 Task: Create a due date automation trigger when advanced on, 2 hours before a card is due add content with a name ending with resume.
Action: Mouse moved to (1325, 103)
Screenshot: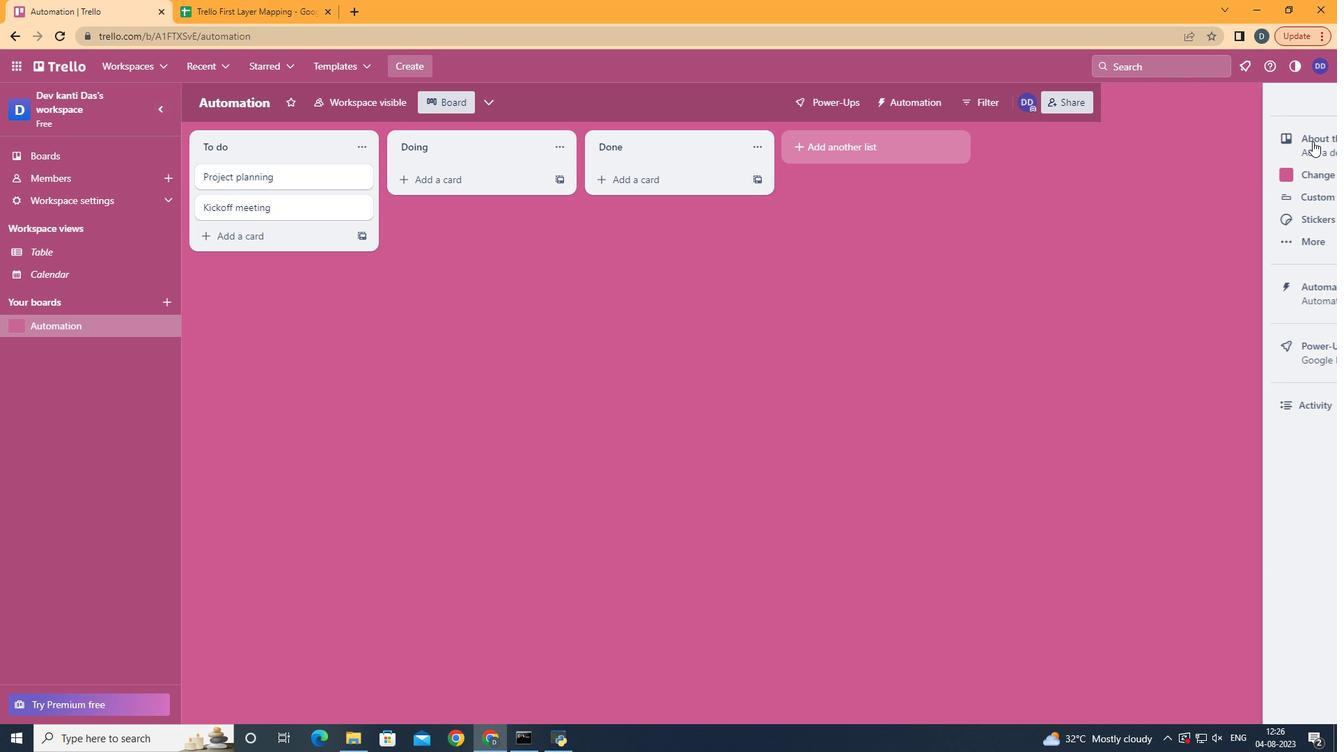 
Action: Mouse pressed left at (1325, 103)
Screenshot: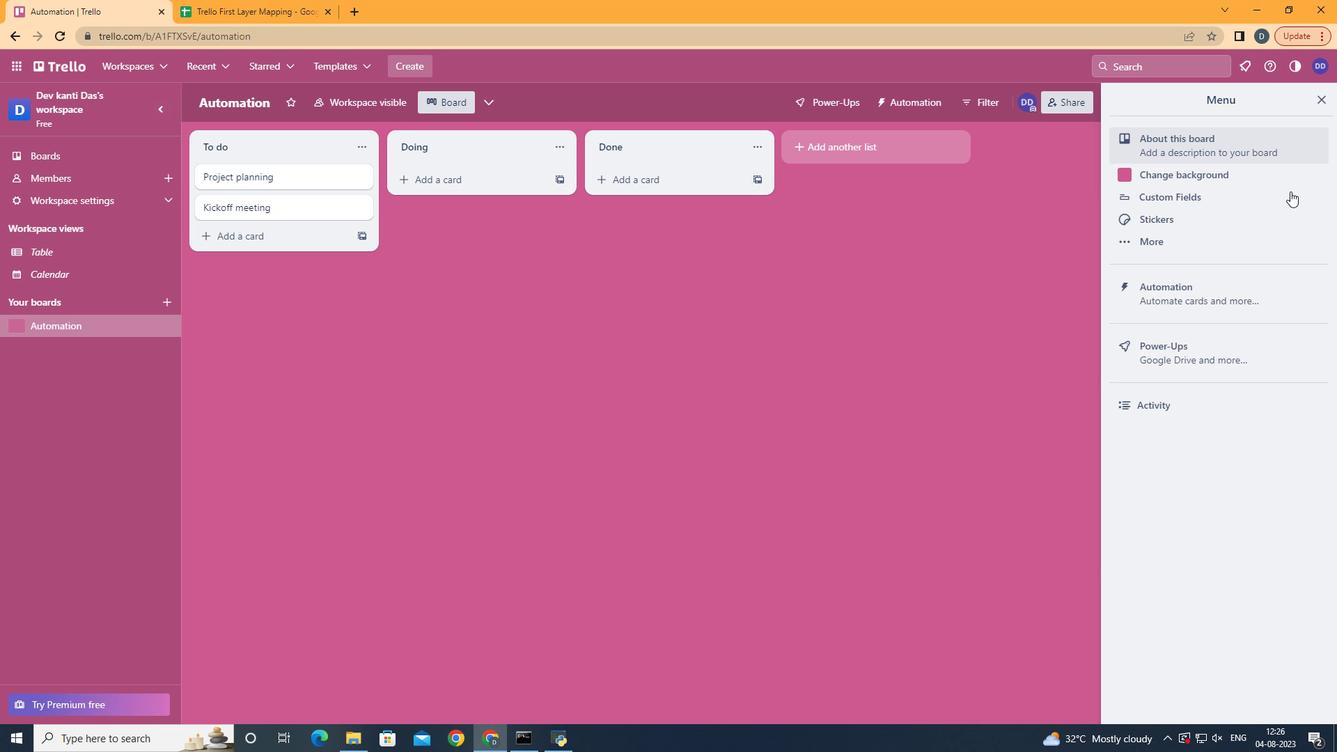 
Action: Mouse moved to (1229, 308)
Screenshot: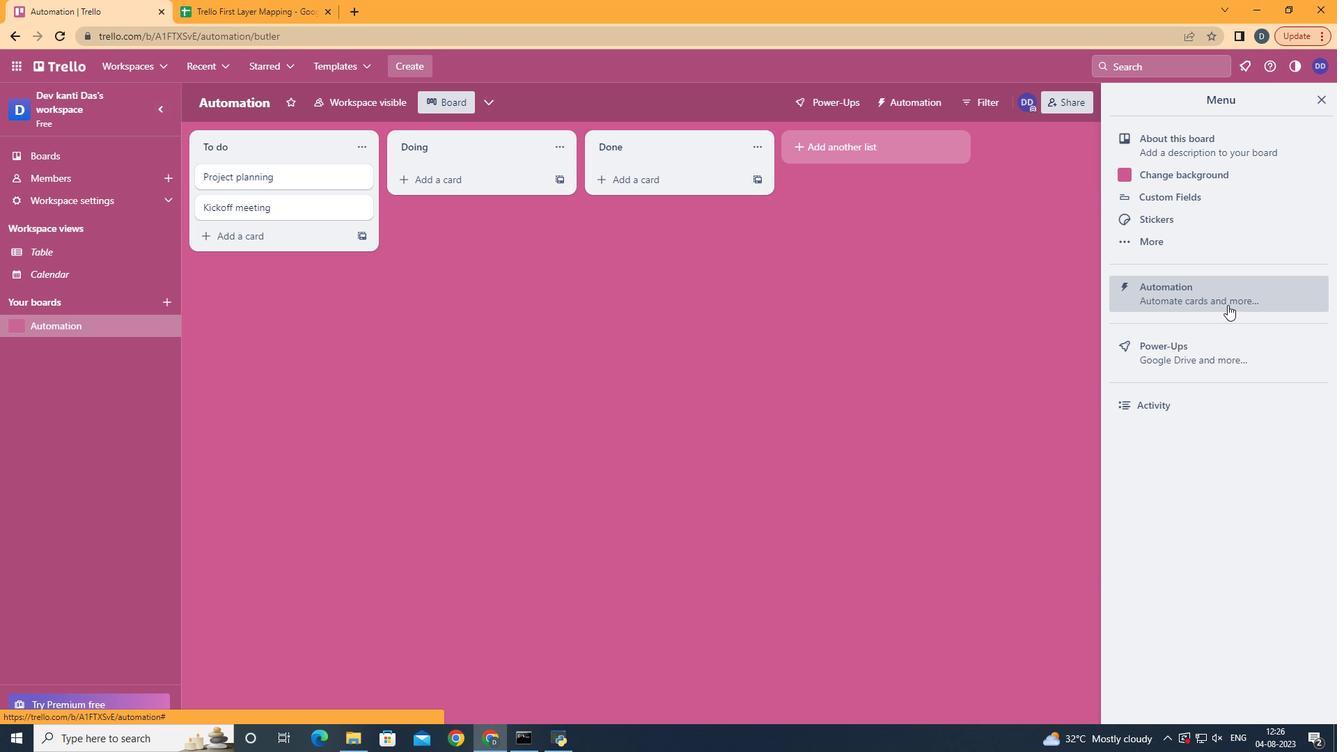 
Action: Mouse pressed left at (1229, 308)
Screenshot: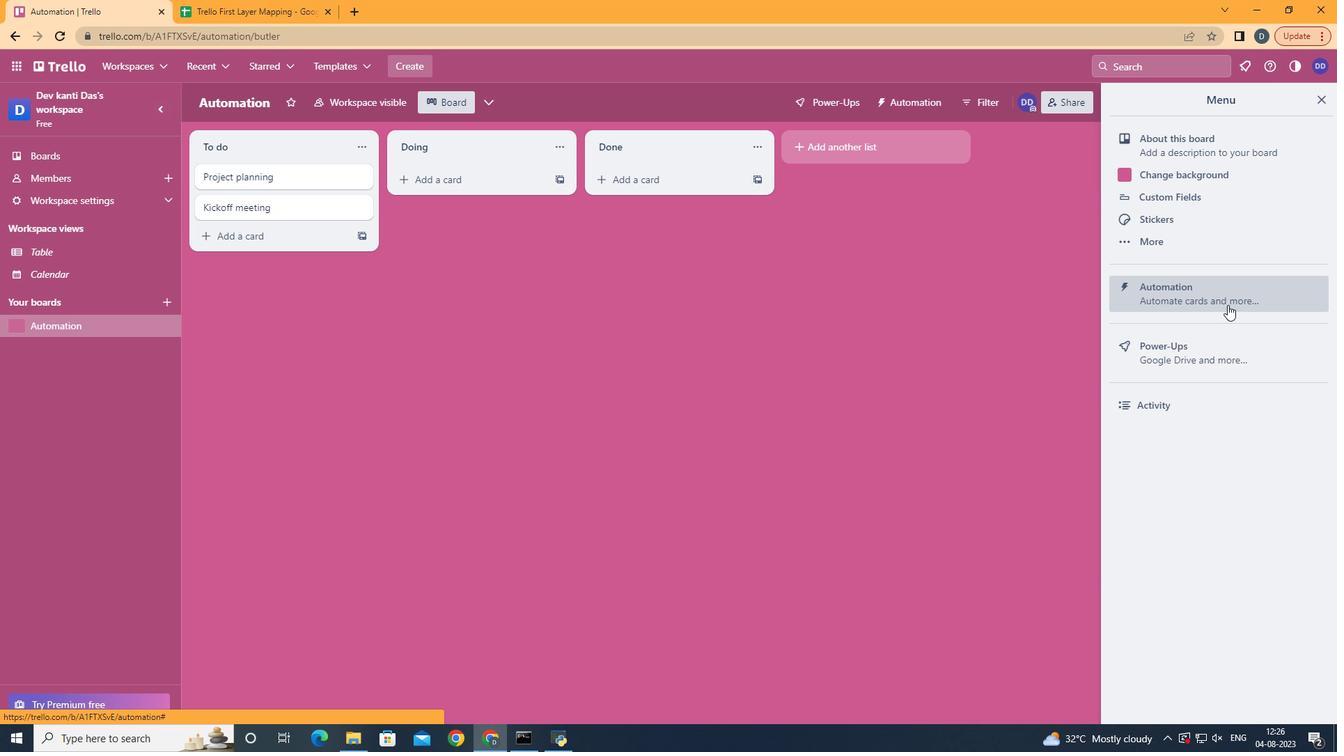 
Action: Mouse moved to (294, 286)
Screenshot: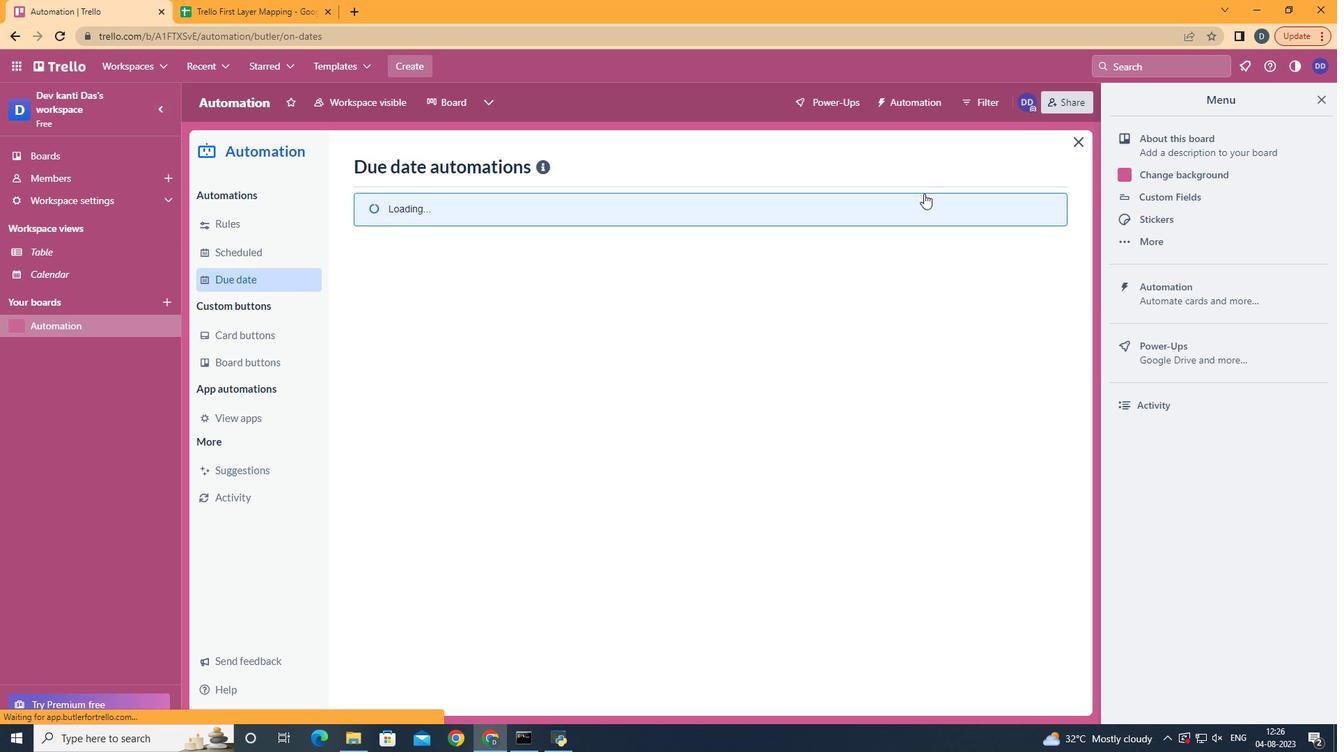 
Action: Mouse pressed left at (294, 286)
Screenshot: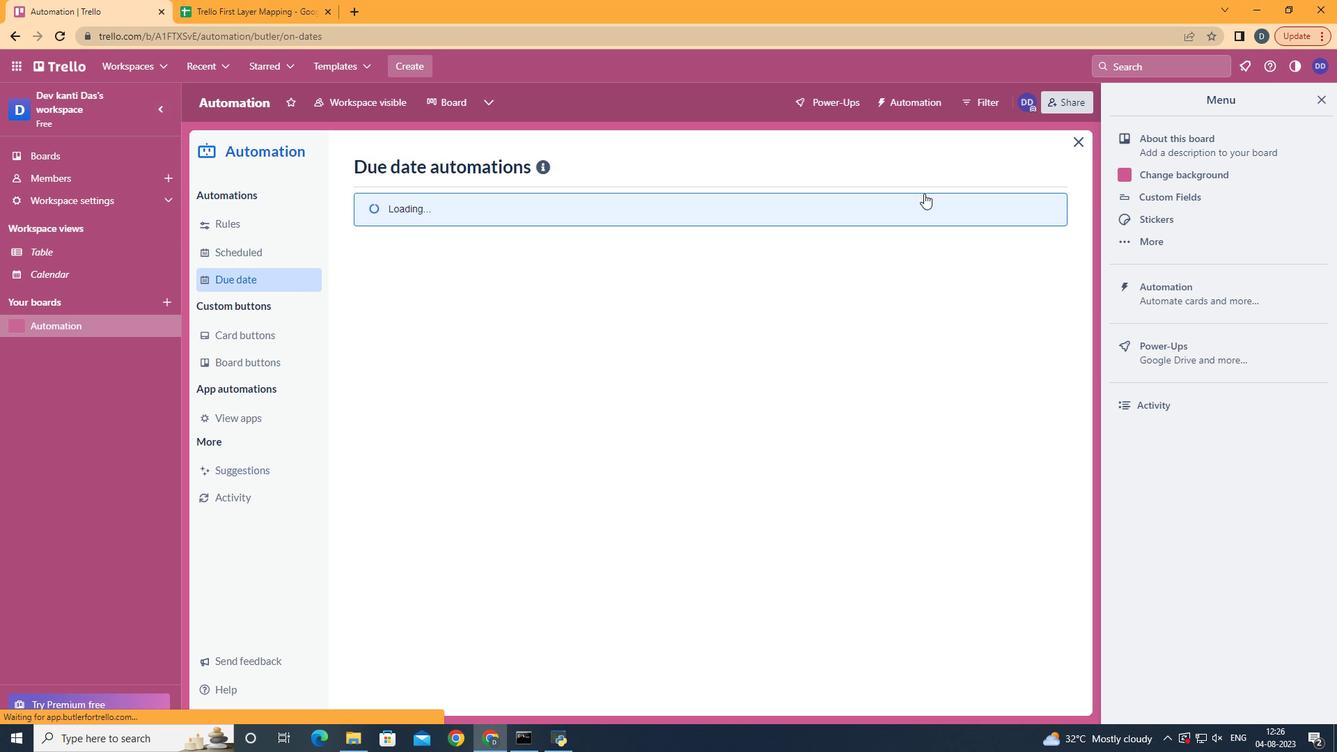 
Action: Mouse moved to (949, 176)
Screenshot: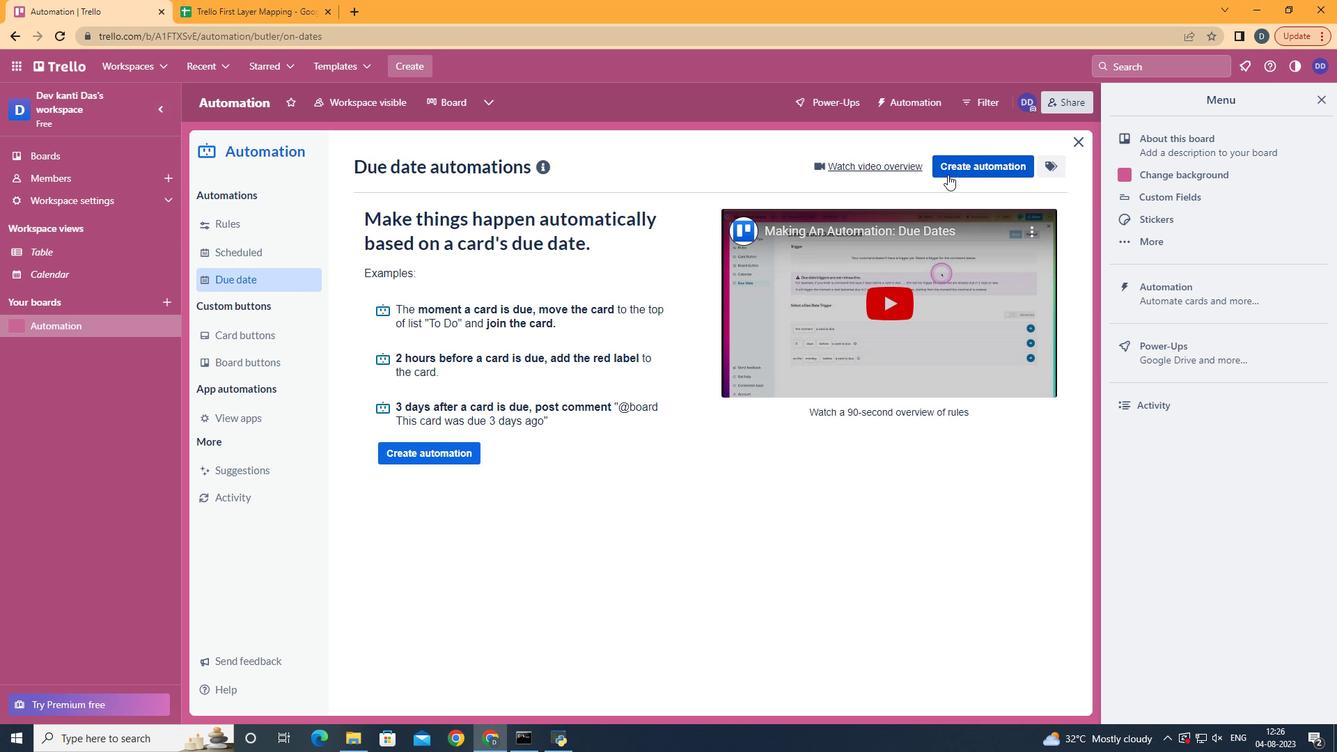 
Action: Mouse pressed left at (949, 176)
Screenshot: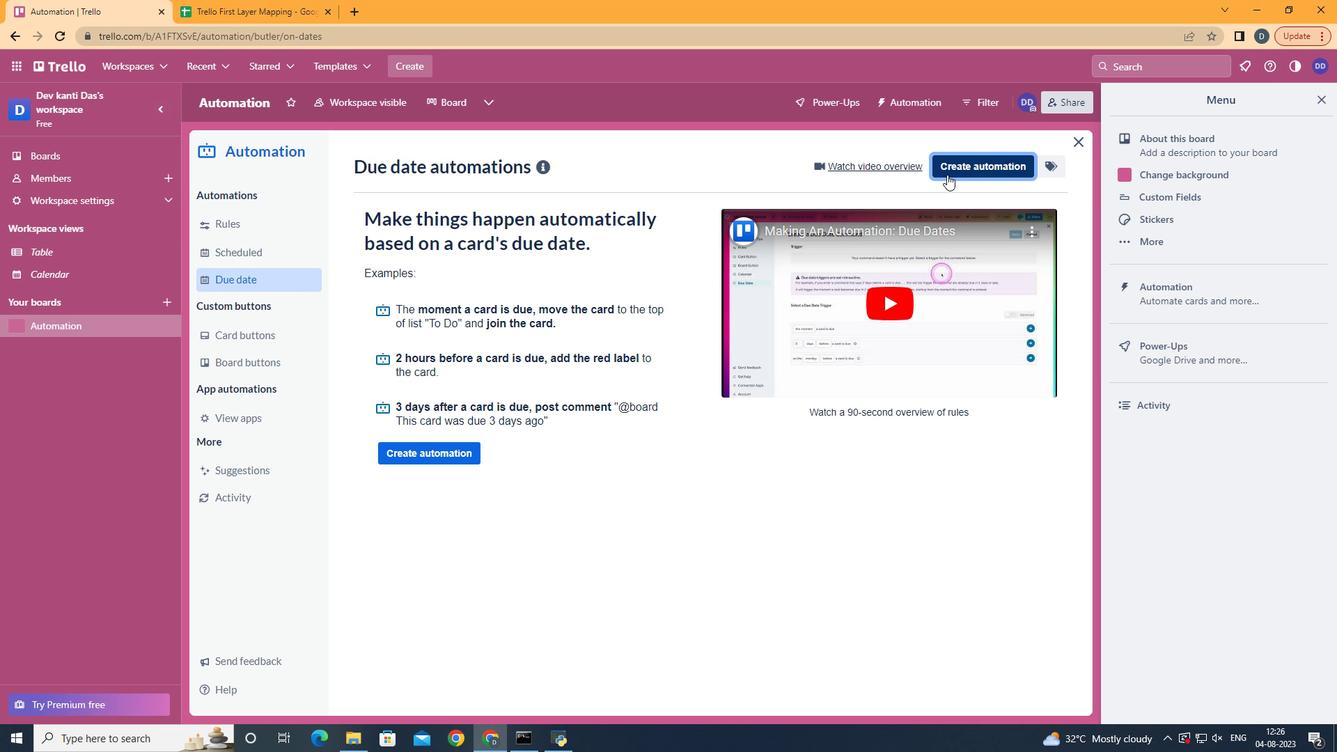 
Action: Mouse moved to (746, 306)
Screenshot: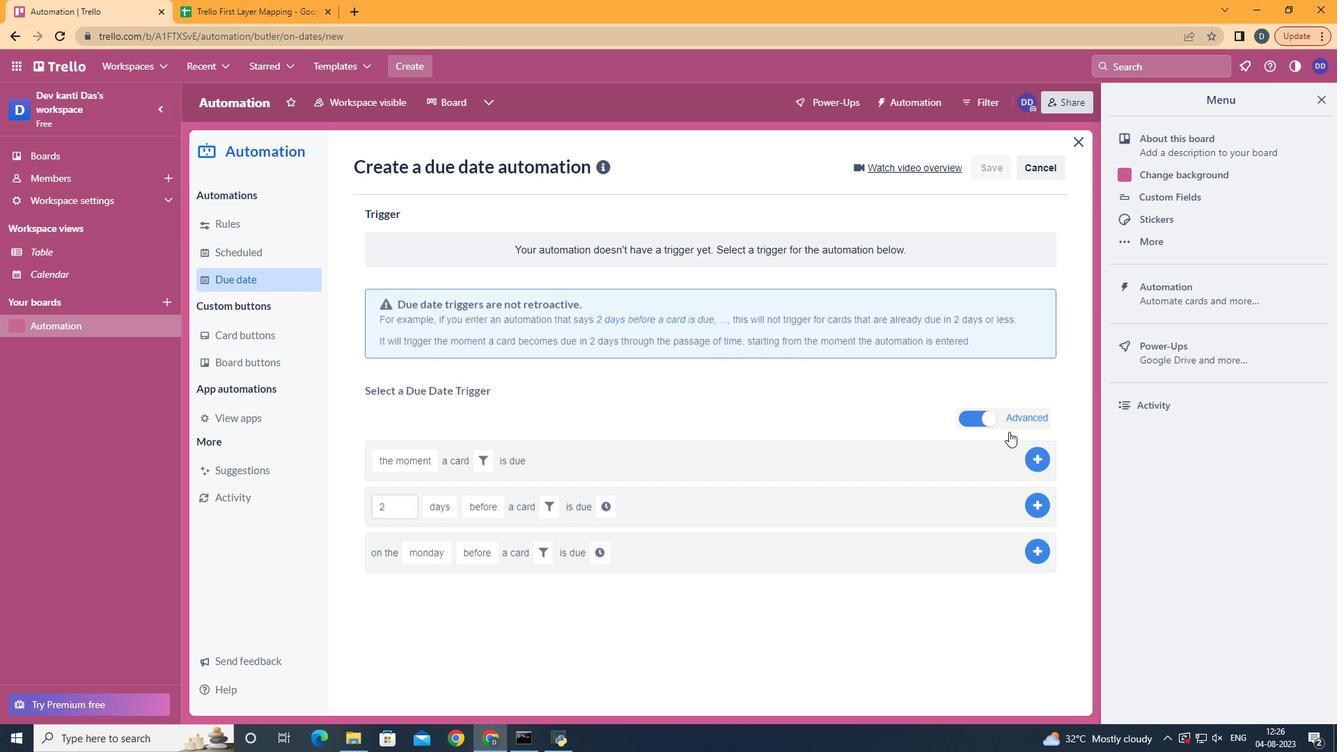 
Action: Mouse pressed left at (746, 306)
Screenshot: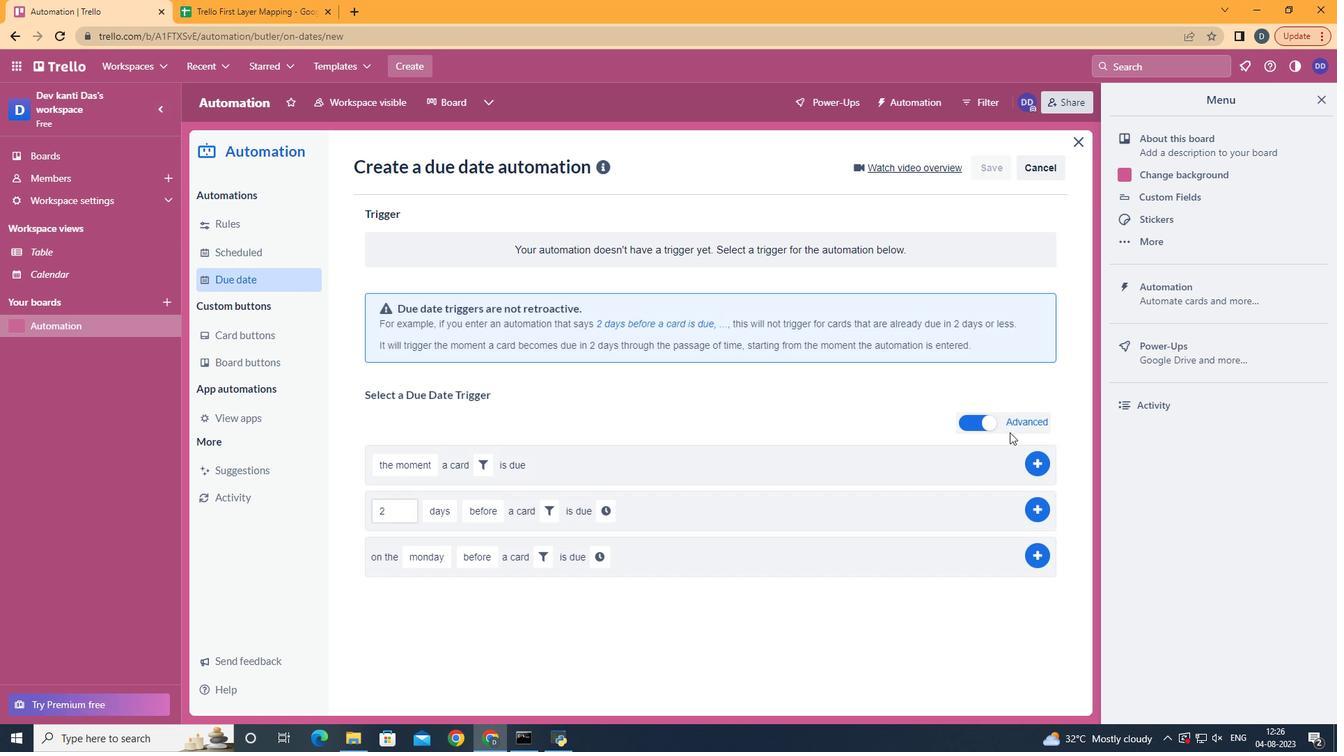 
Action: Mouse moved to (461, 588)
Screenshot: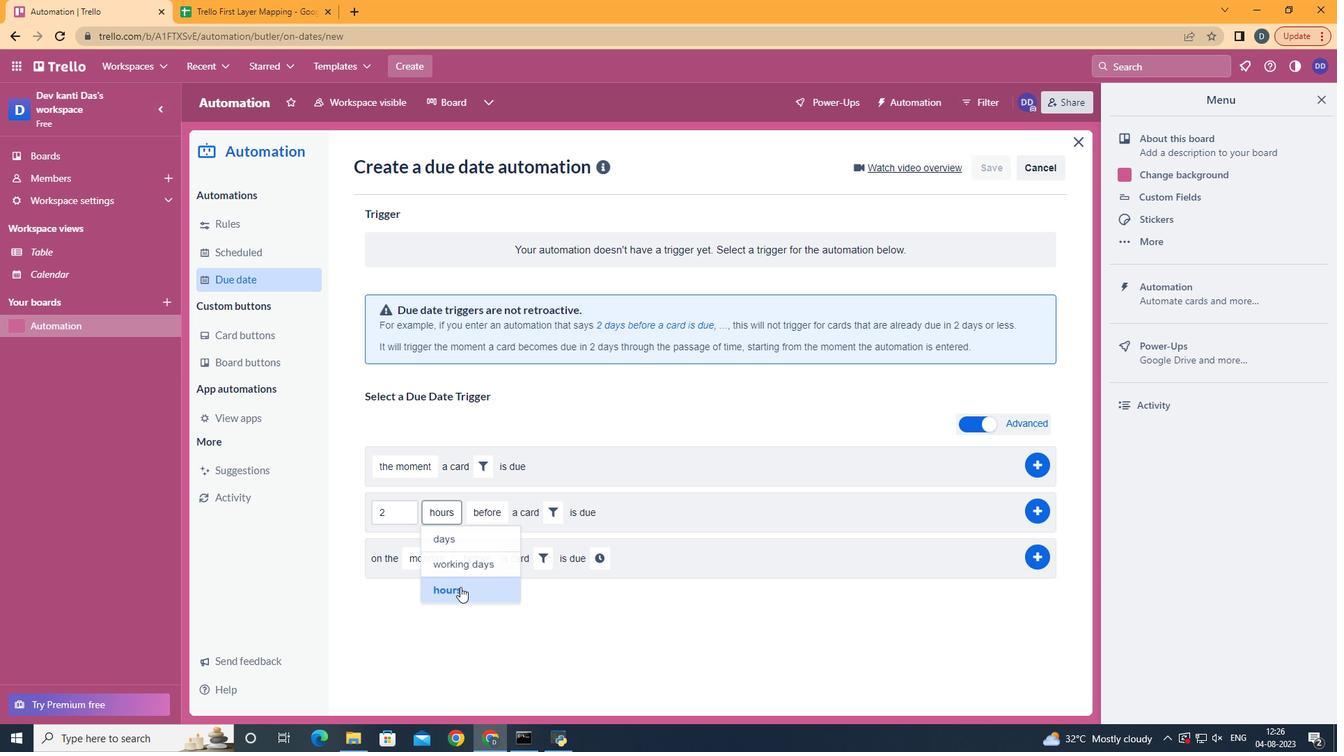 
Action: Mouse pressed left at (461, 588)
Screenshot: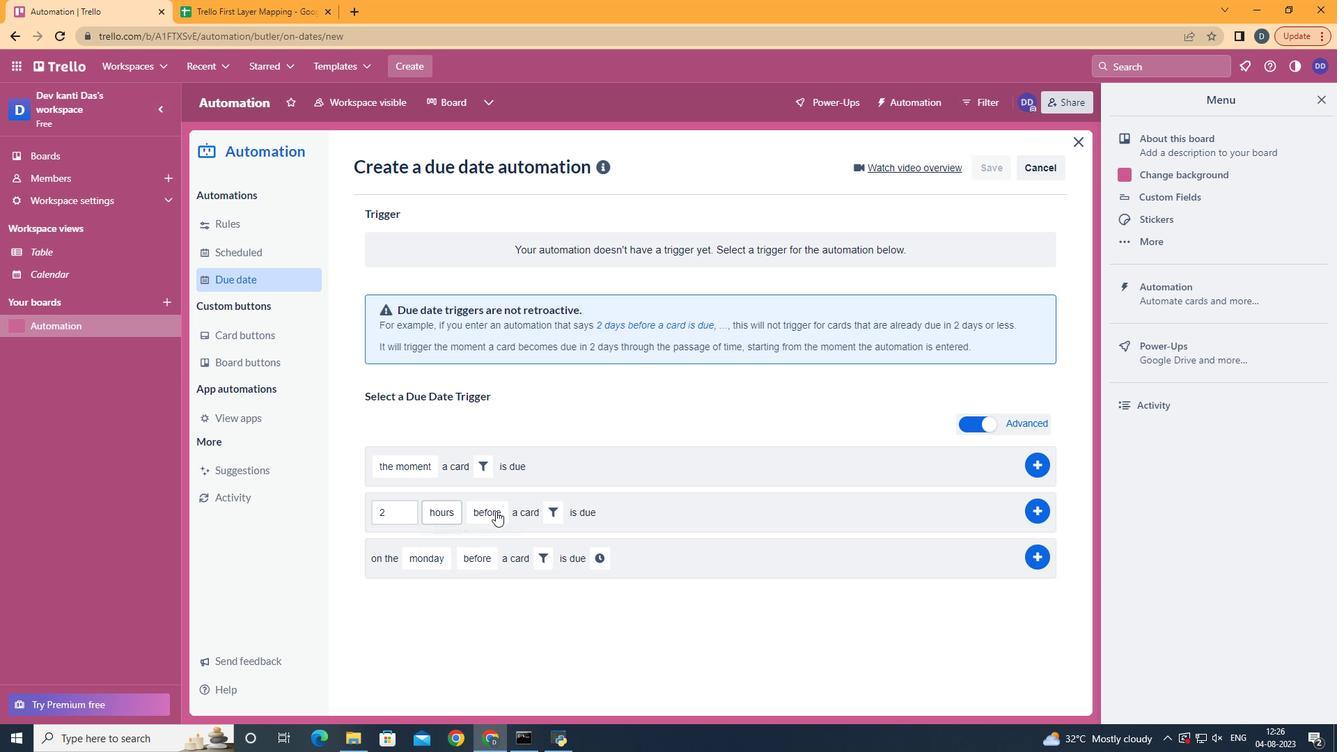 
Action: Mouse moved to (497, 526)
Screenshot: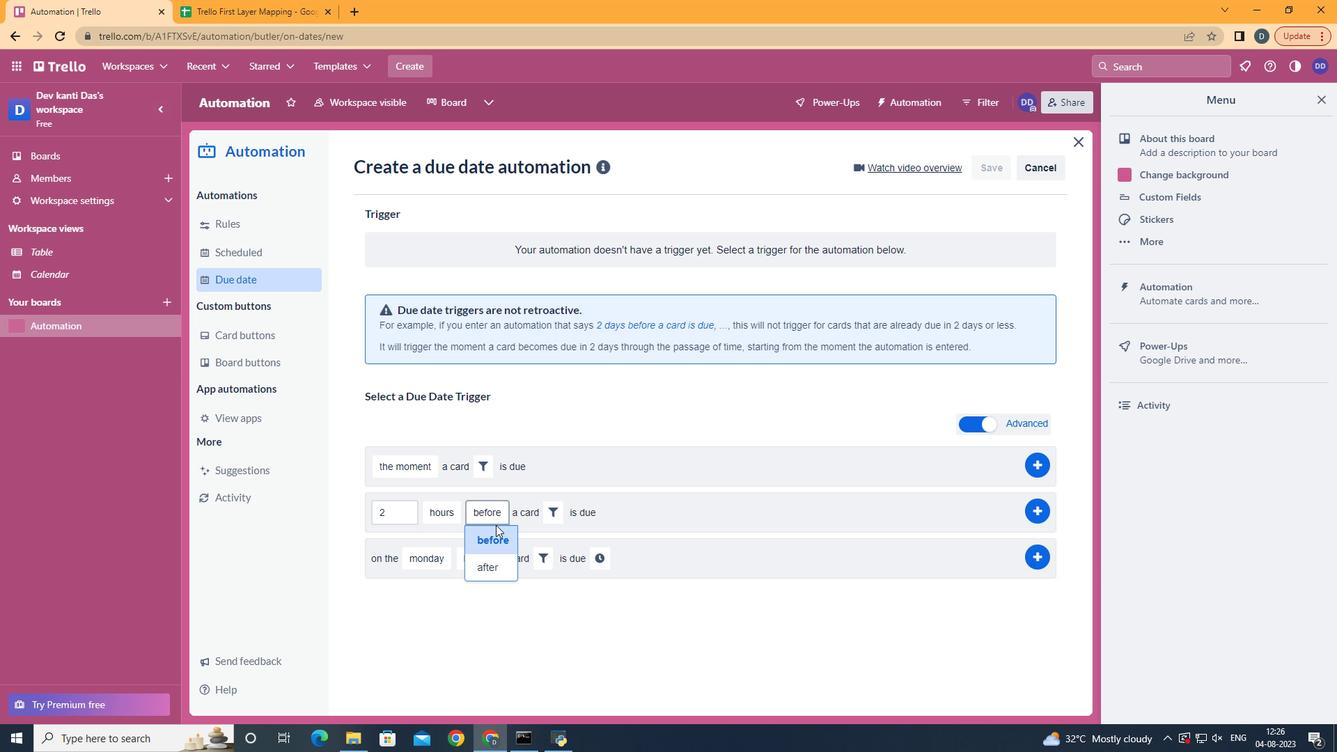 
Action: Mouse pressed left at (497, 526)
Screenshot: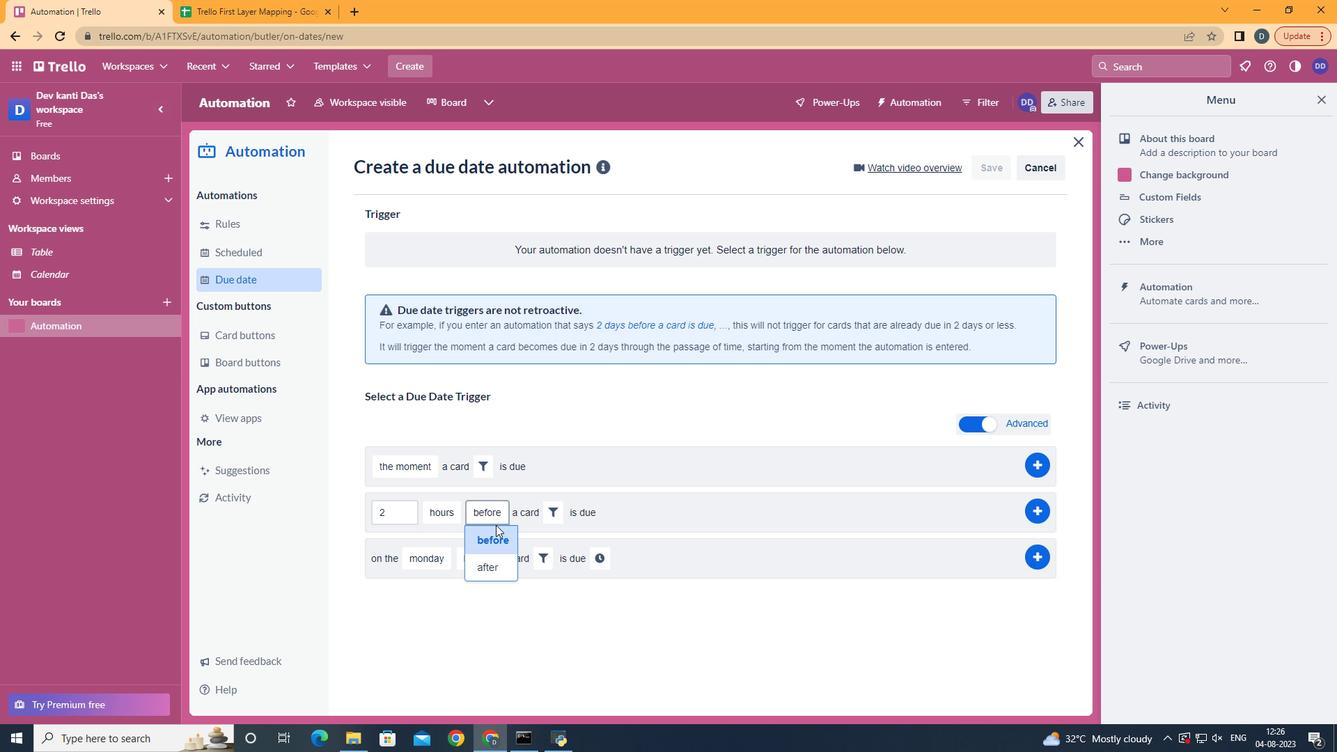 
Action: Mouse moved to (497, 531)
Screenshot: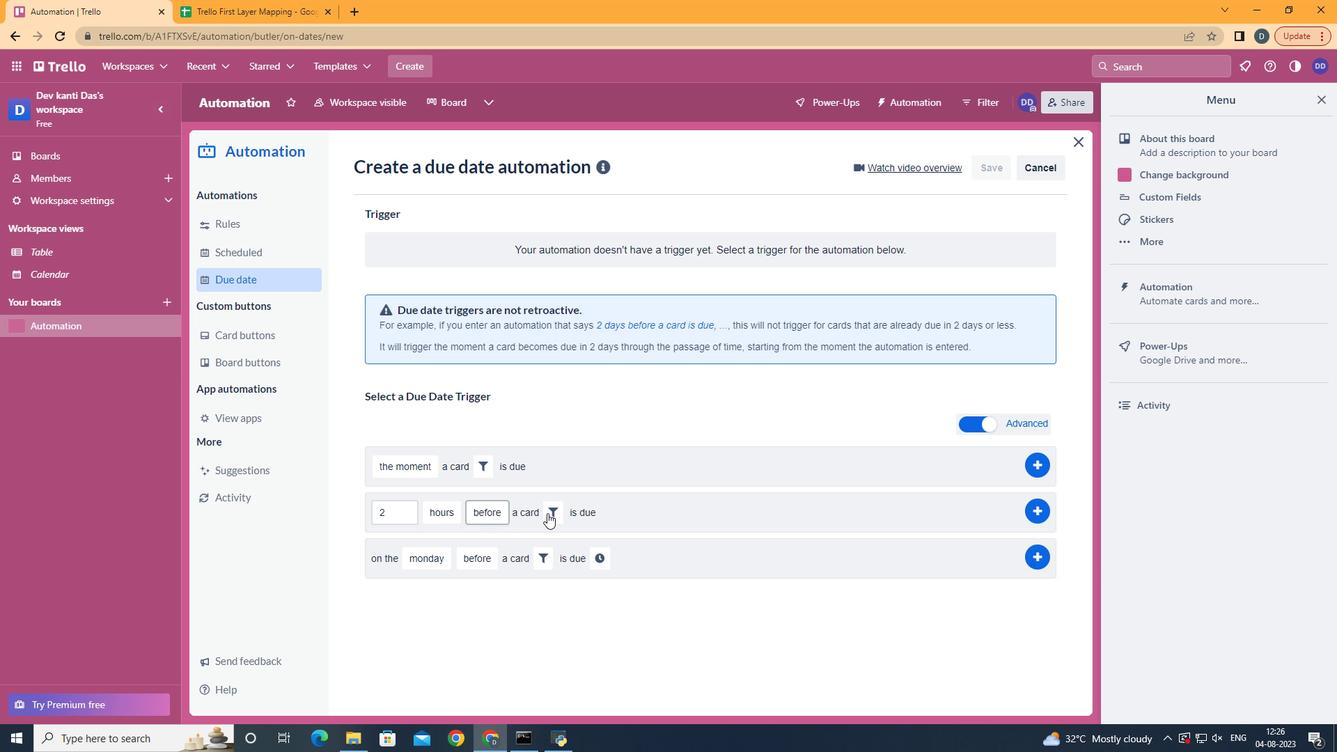 
Action: Mouse pressed left at (497, 531)
Screenshot: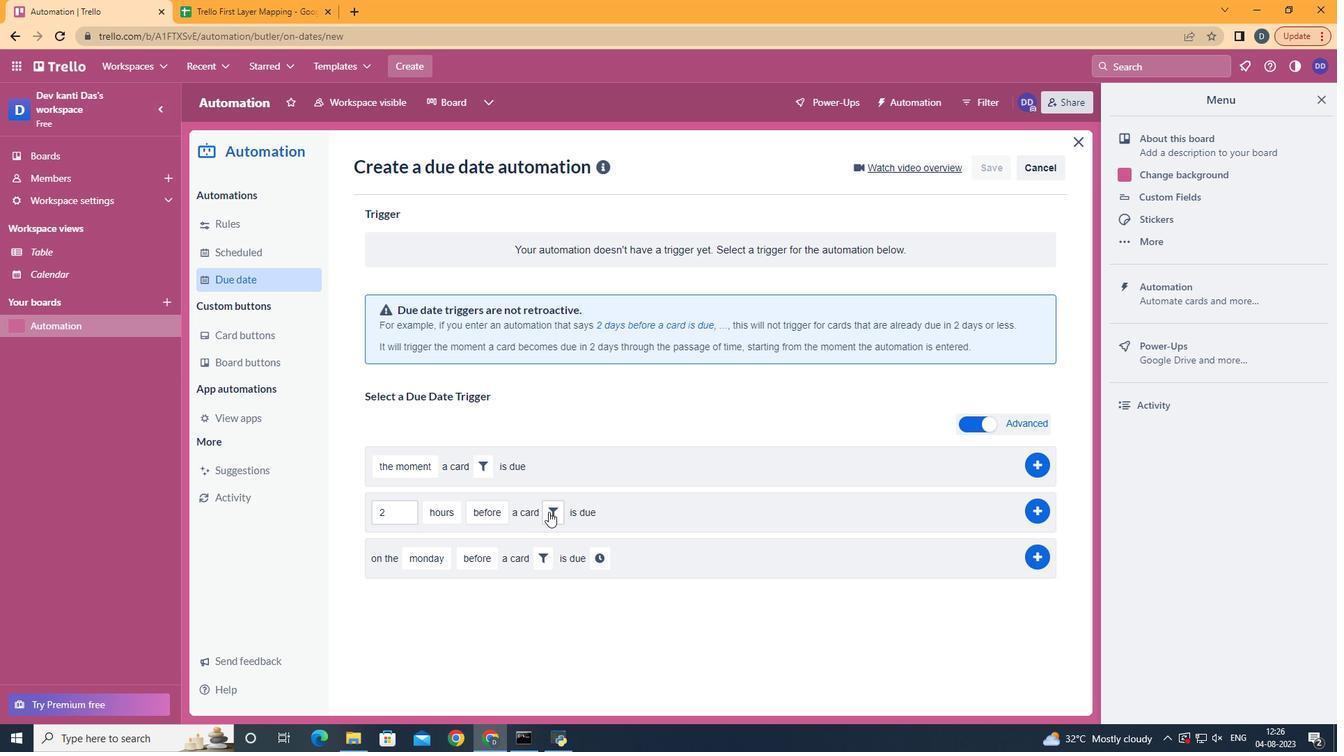 
Action: Mouse moved to (550, 513)
Screenshot: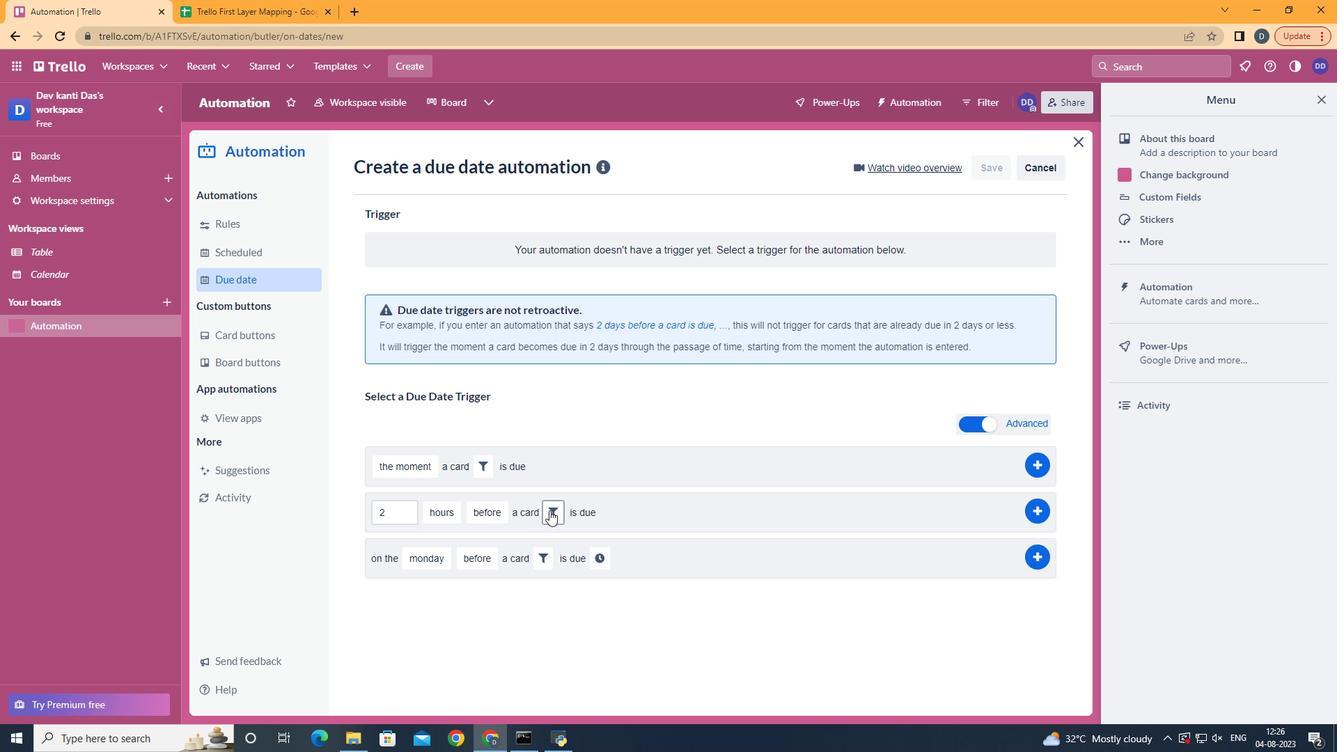 
Action: Mouse pressed left at (550, 513)
Screenshot: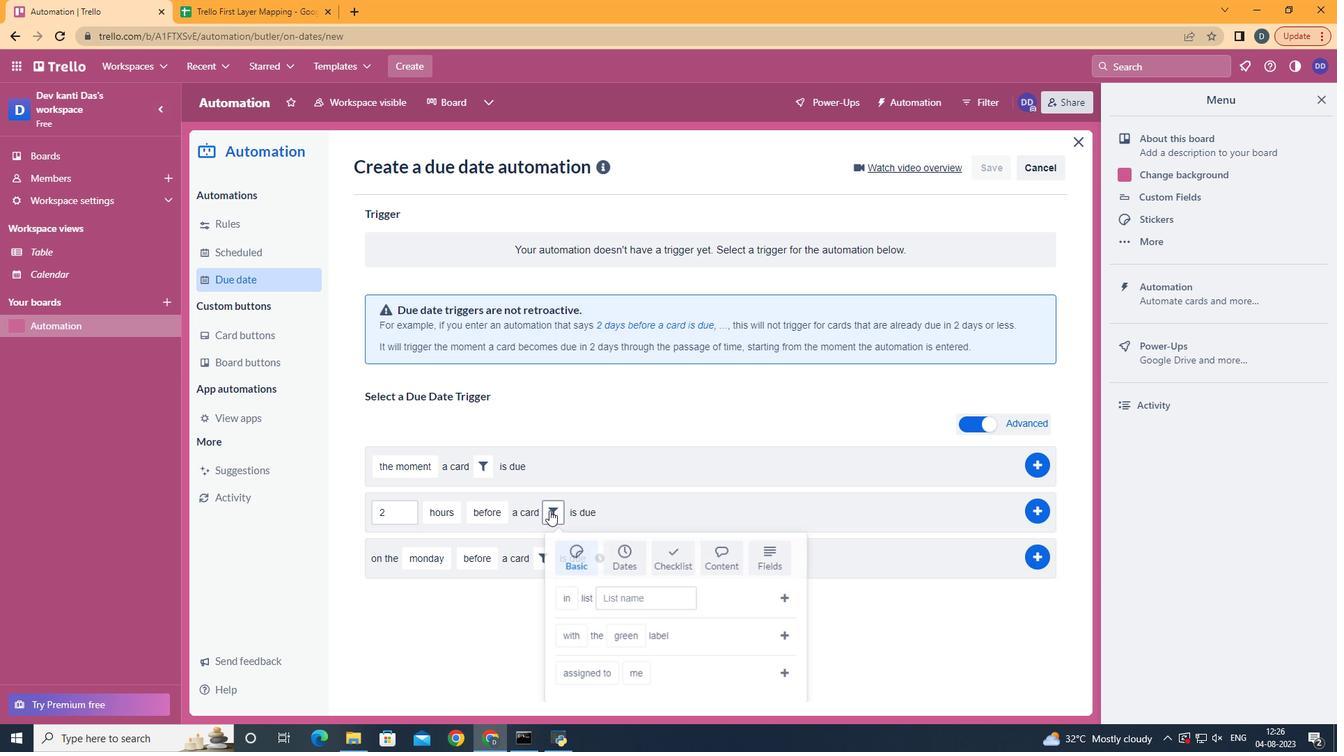
Action: Mouse moved to (733, 549)
Screenshot: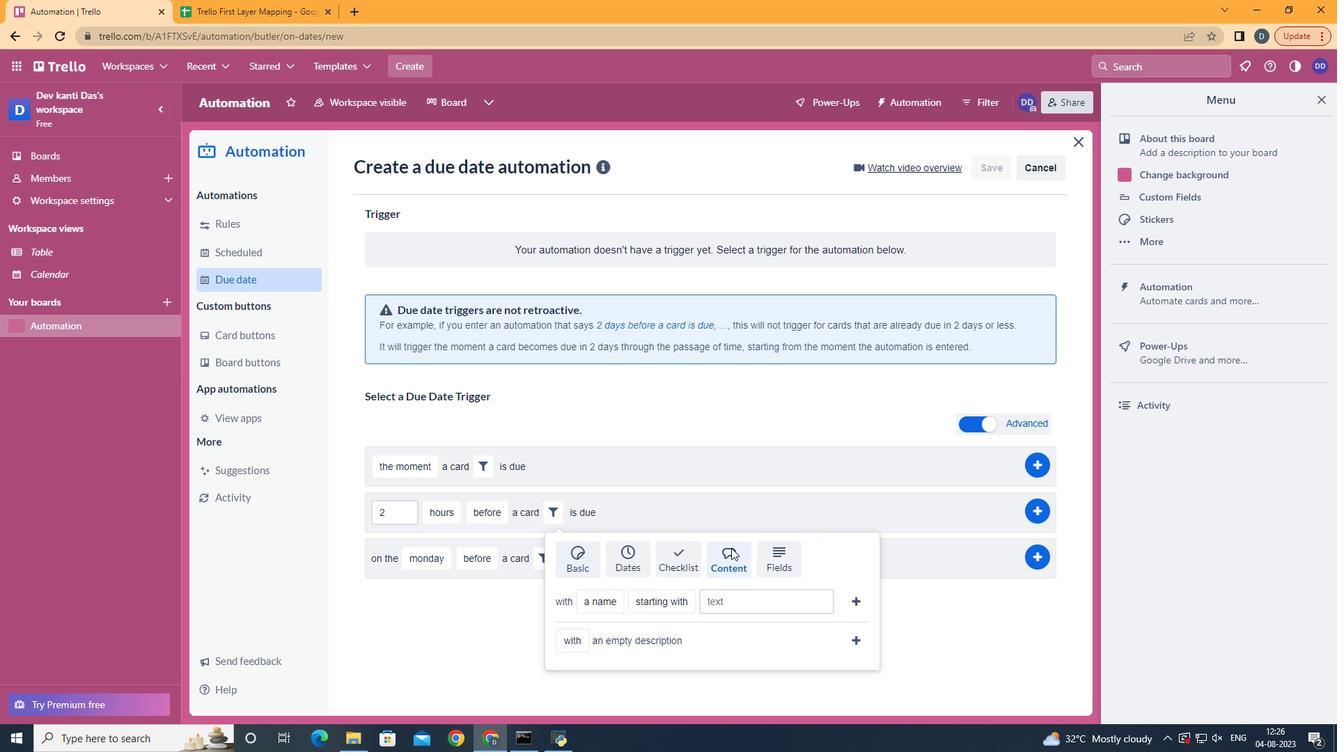 
Action: Mouse pressed left at (733, 549)
Screenshot: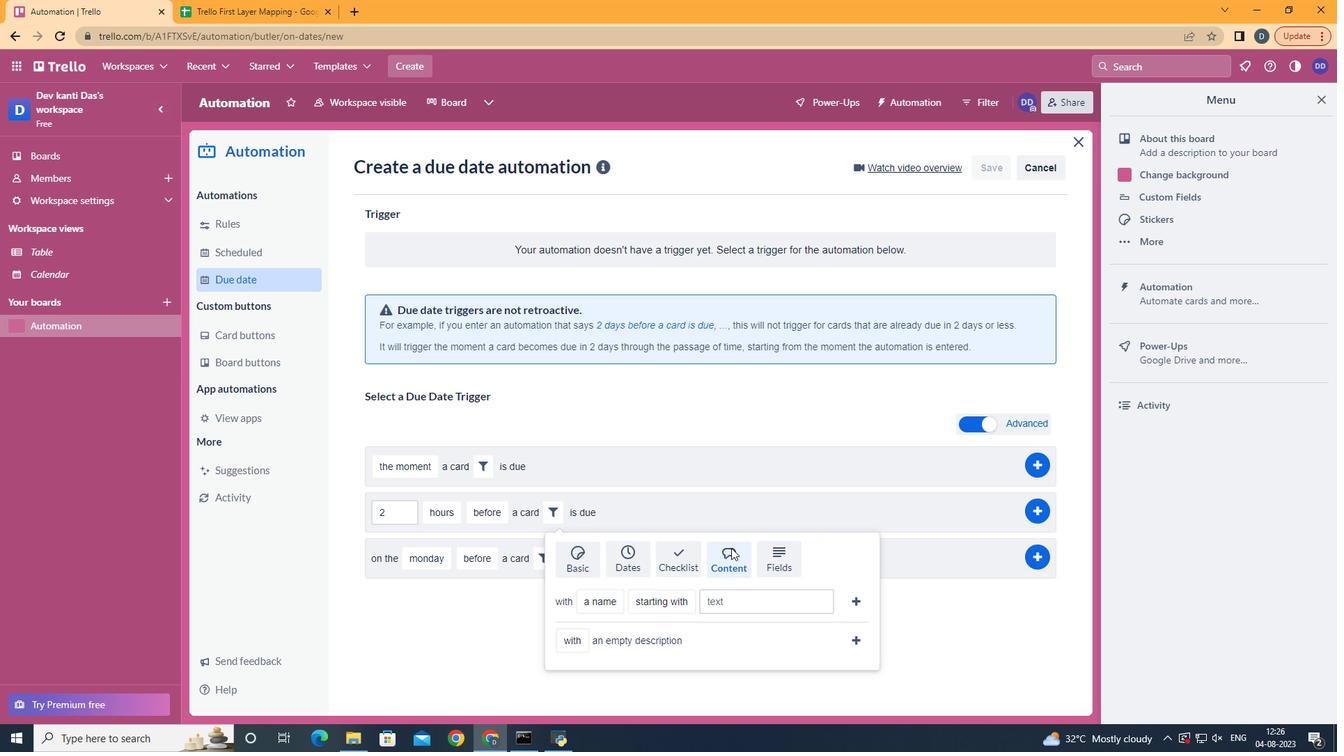 
Action: Mouse moved to (607, 628)
Screenshot: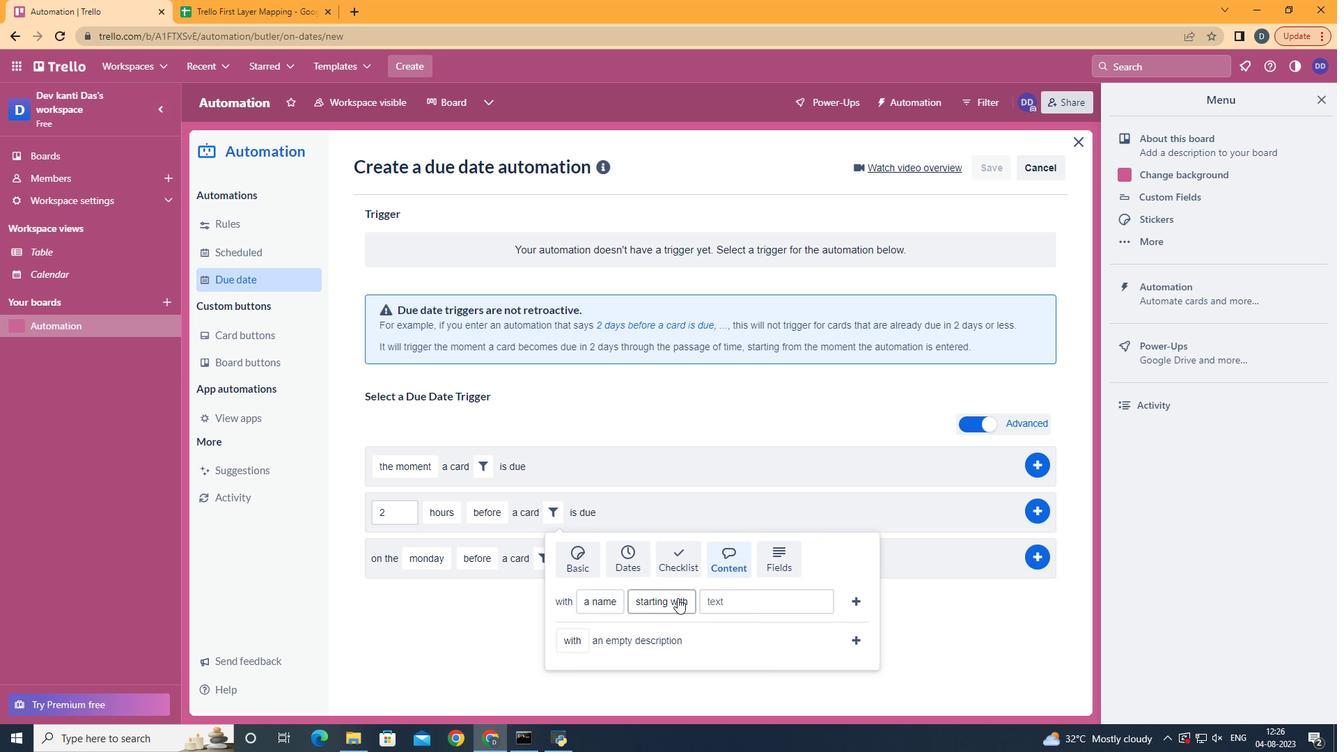 
Action: Mouse pressed left at (607, 628)
Screenshot: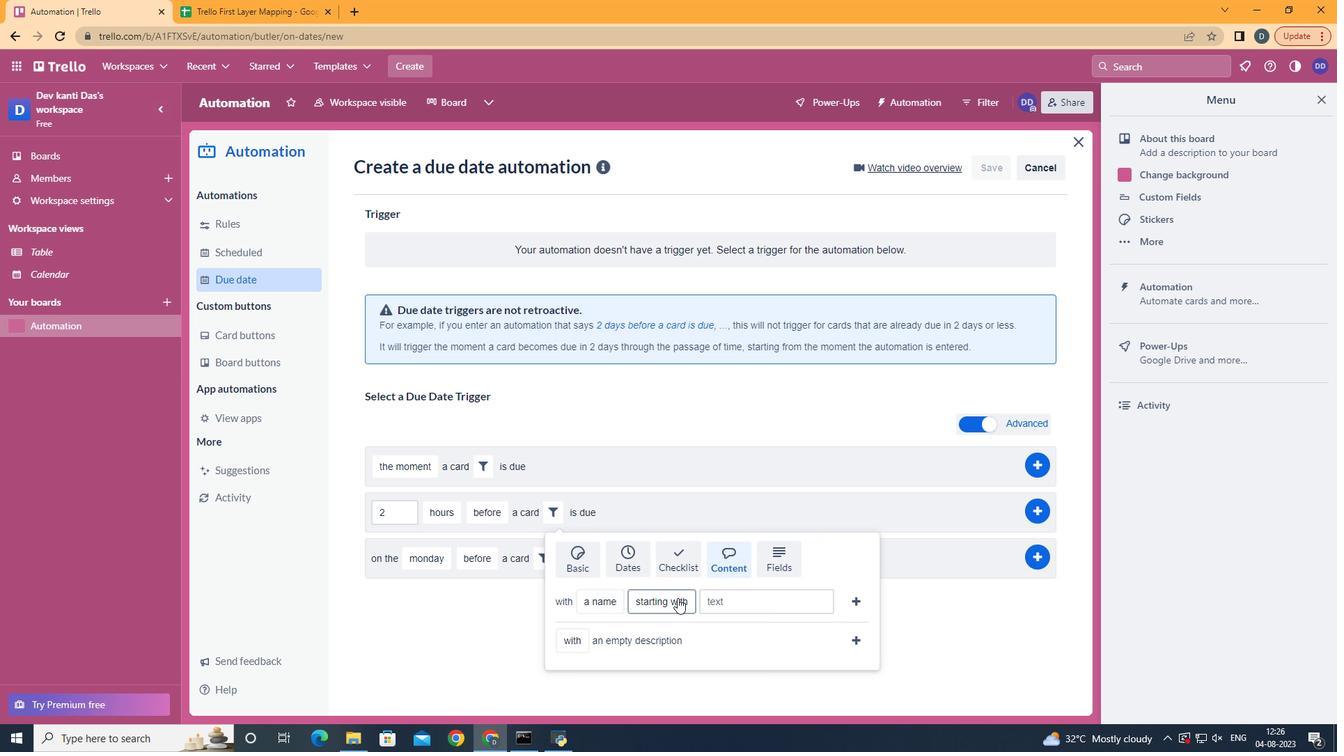 
Action: Mouse moved to (692, 469)
Screenshot: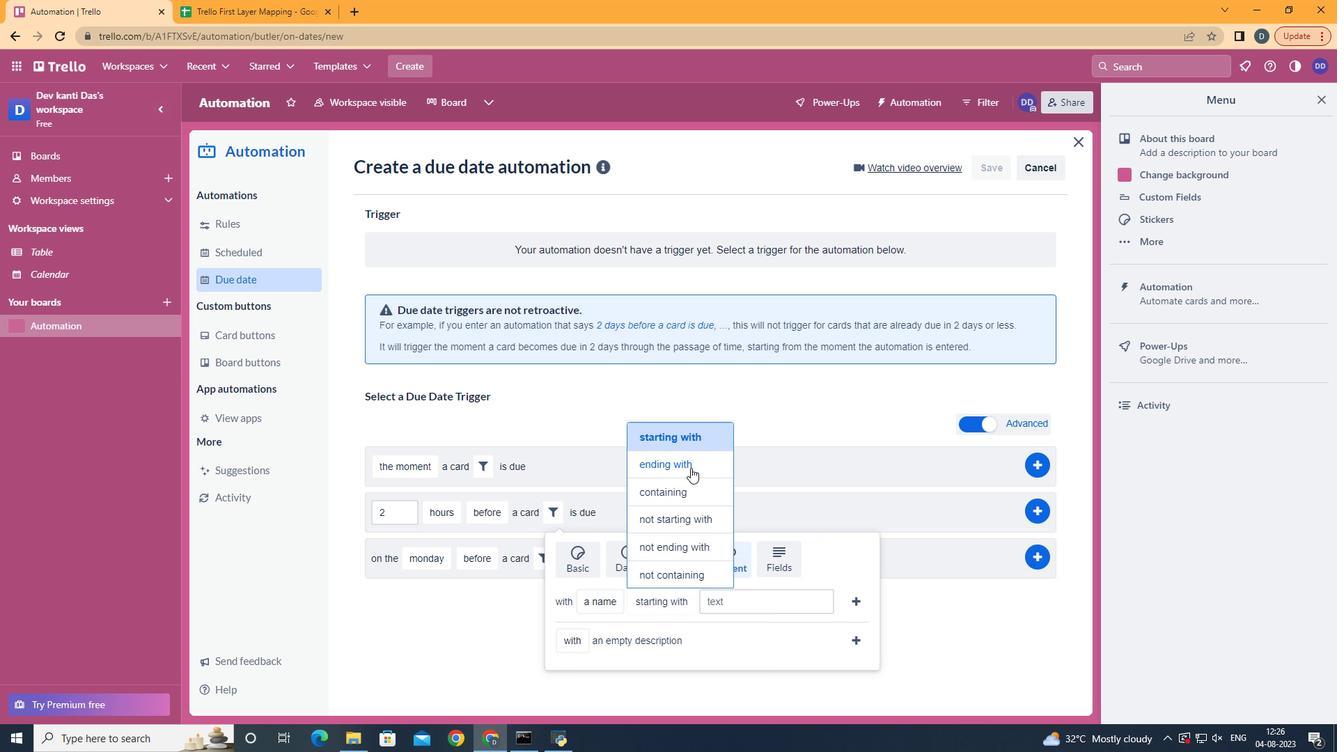 
Action: Mouse pressed left at (692, 469)
Screenshot: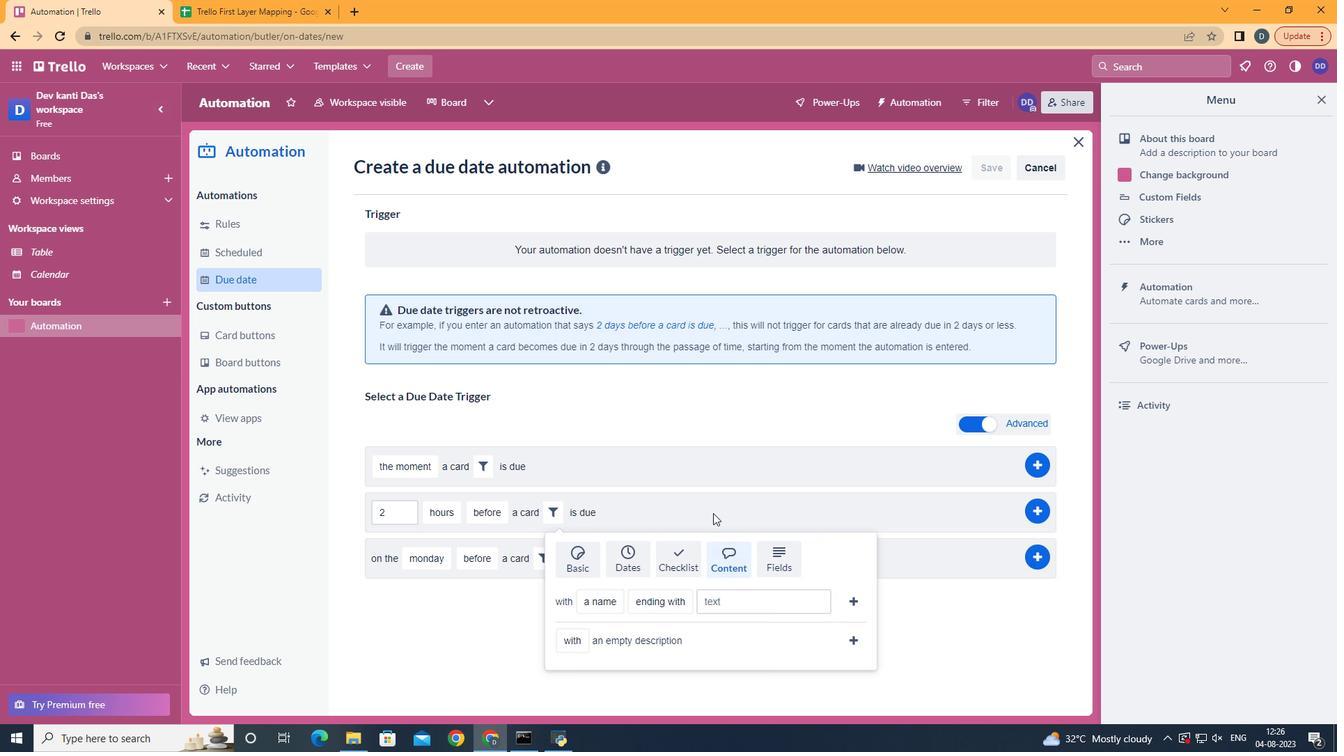 
Action: Mouse moved to (753, 597)
Screenshot: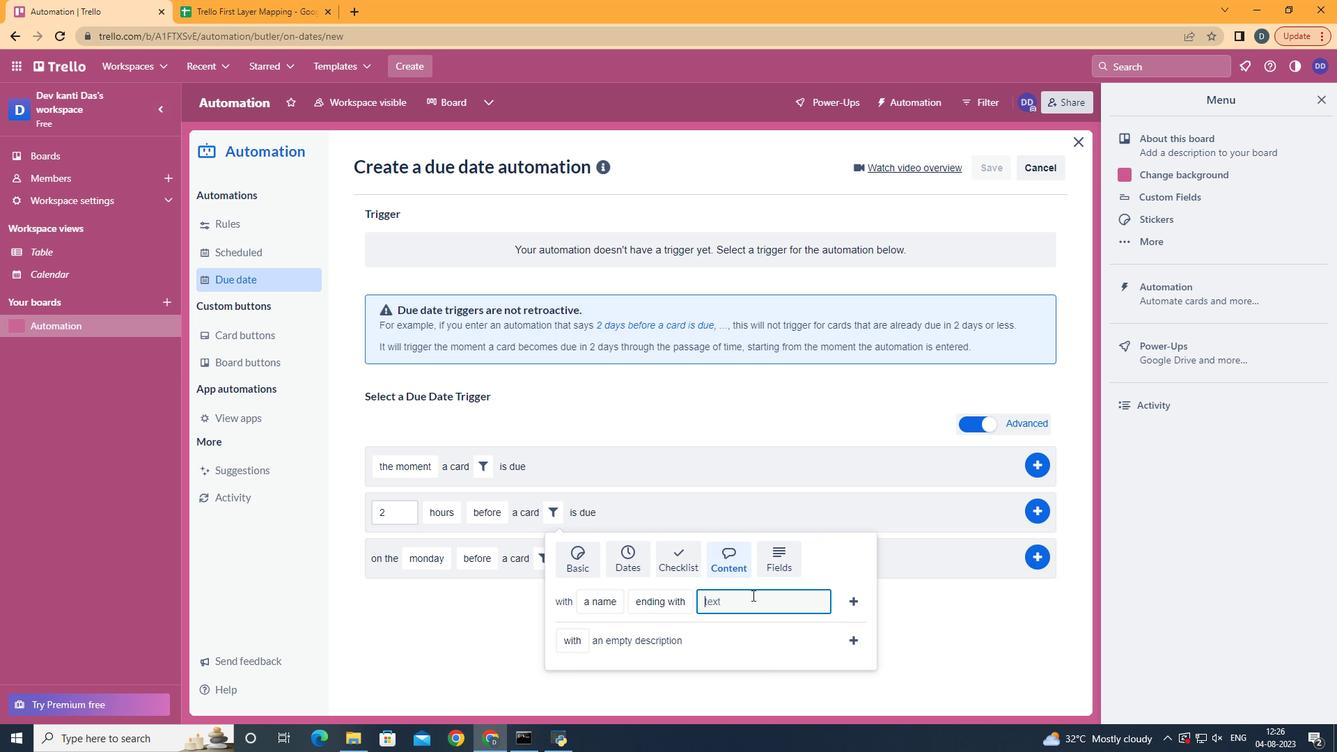 
Action: Mouse pressed left at (753, 597)
Screenshot: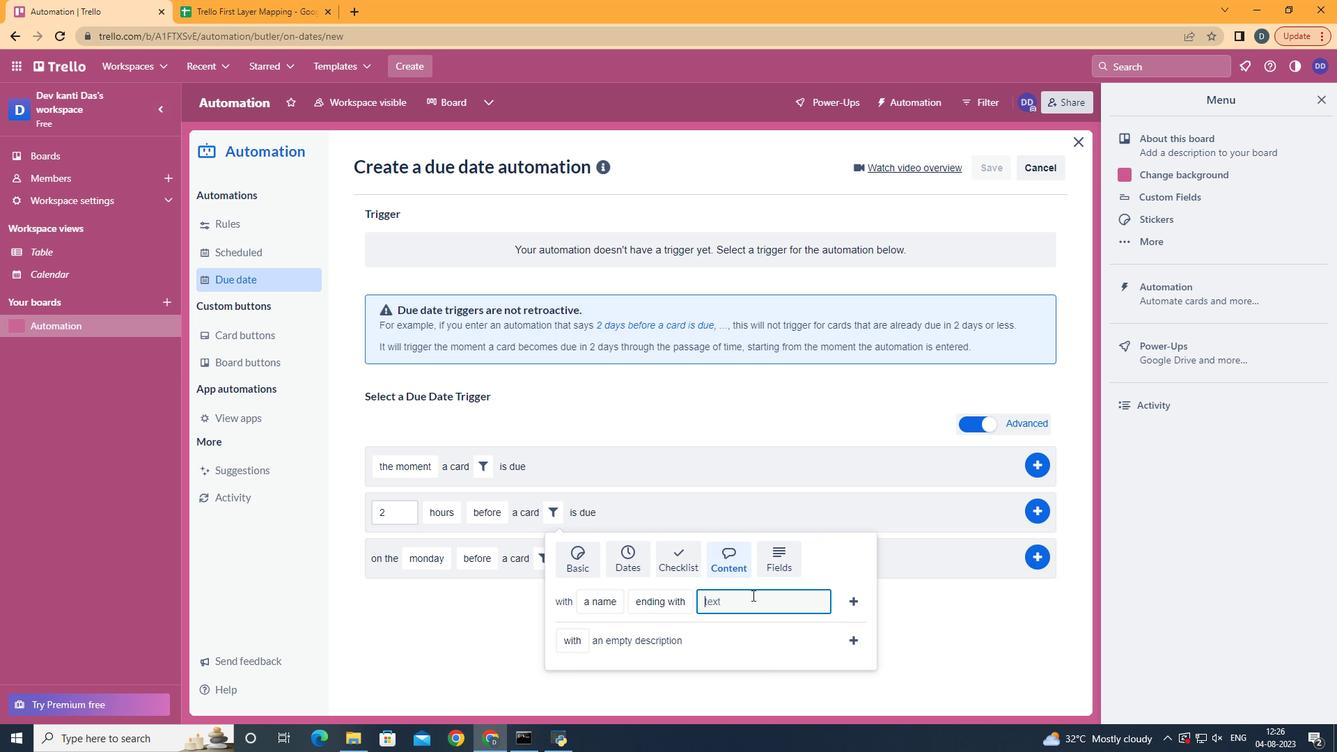 
Action: Key pressed resume
Screenshot: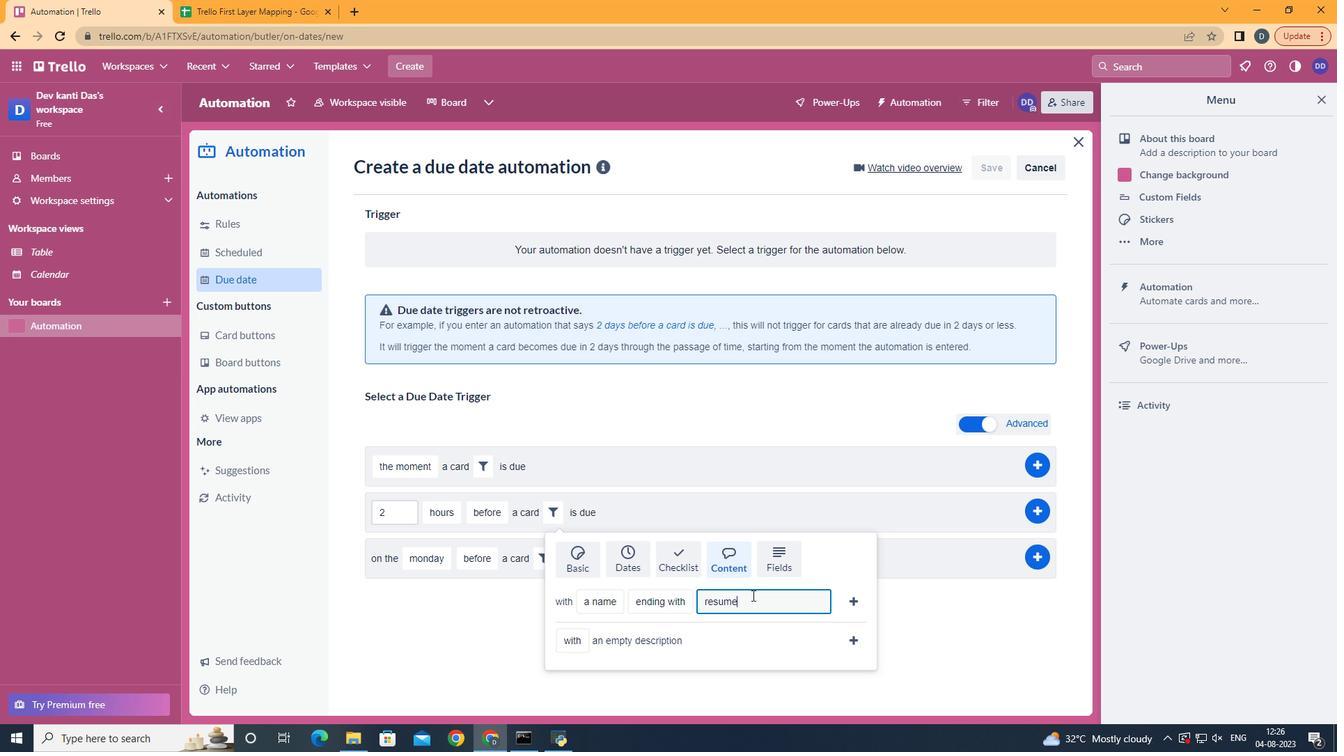 
Action: Mouse moved to (857, 599)
Screenshot: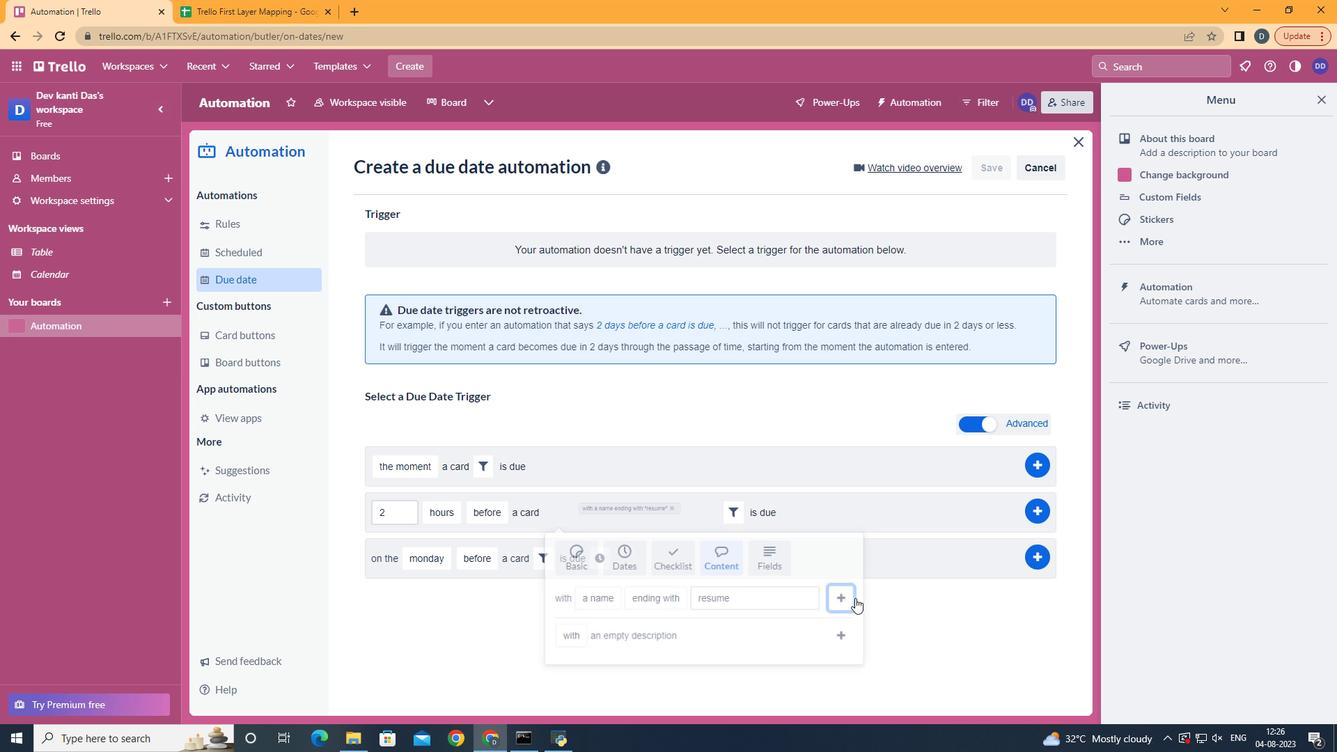 
Action: Mouse pressed left at (857, 599)
Screenshot: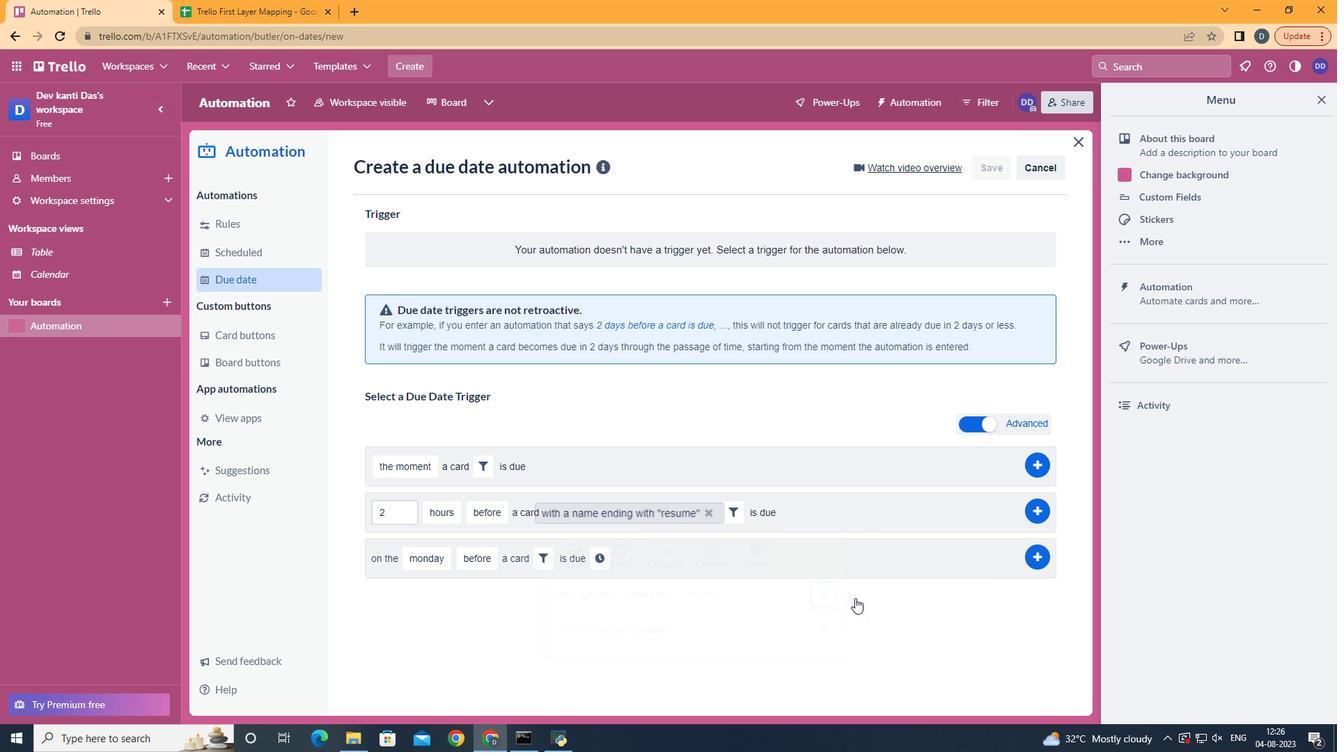 
Action: Mouse moved to (1035, 514)
Screenshot: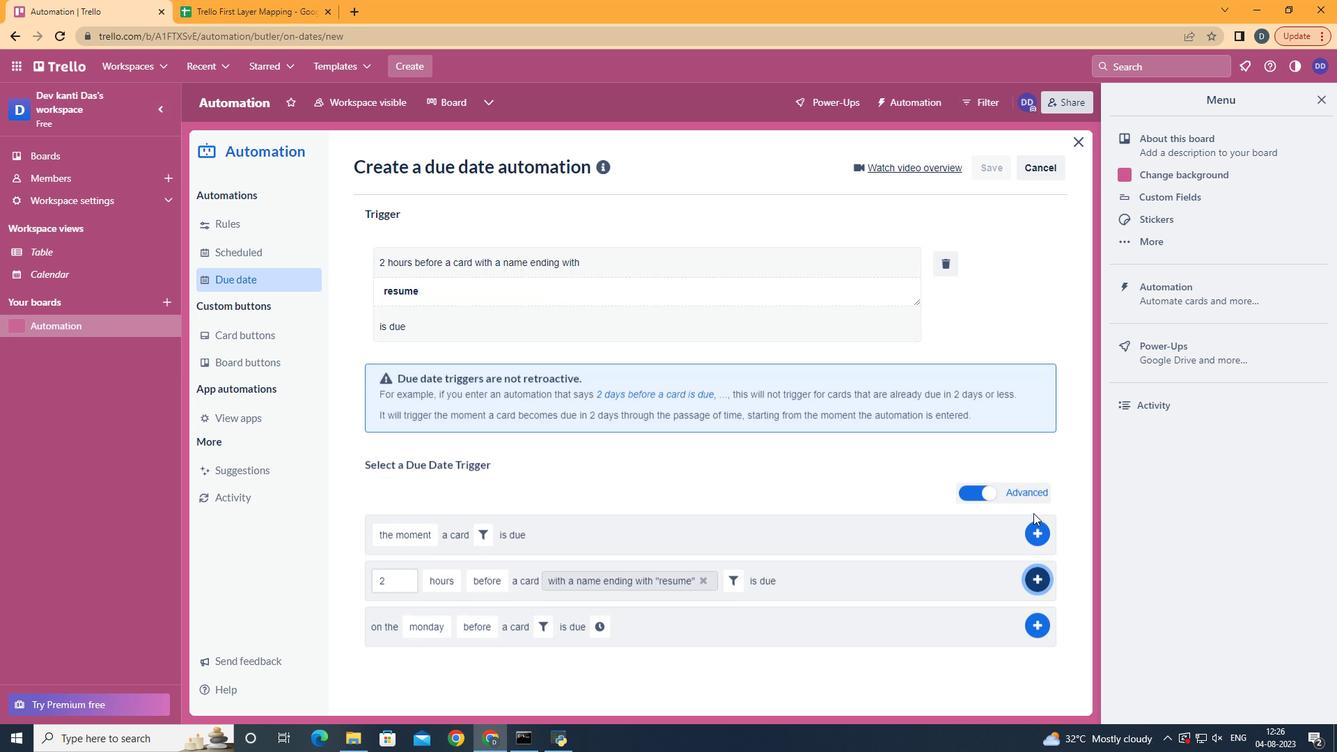 
Action: Mouse pressed left at (1035, 514)
Screenshot: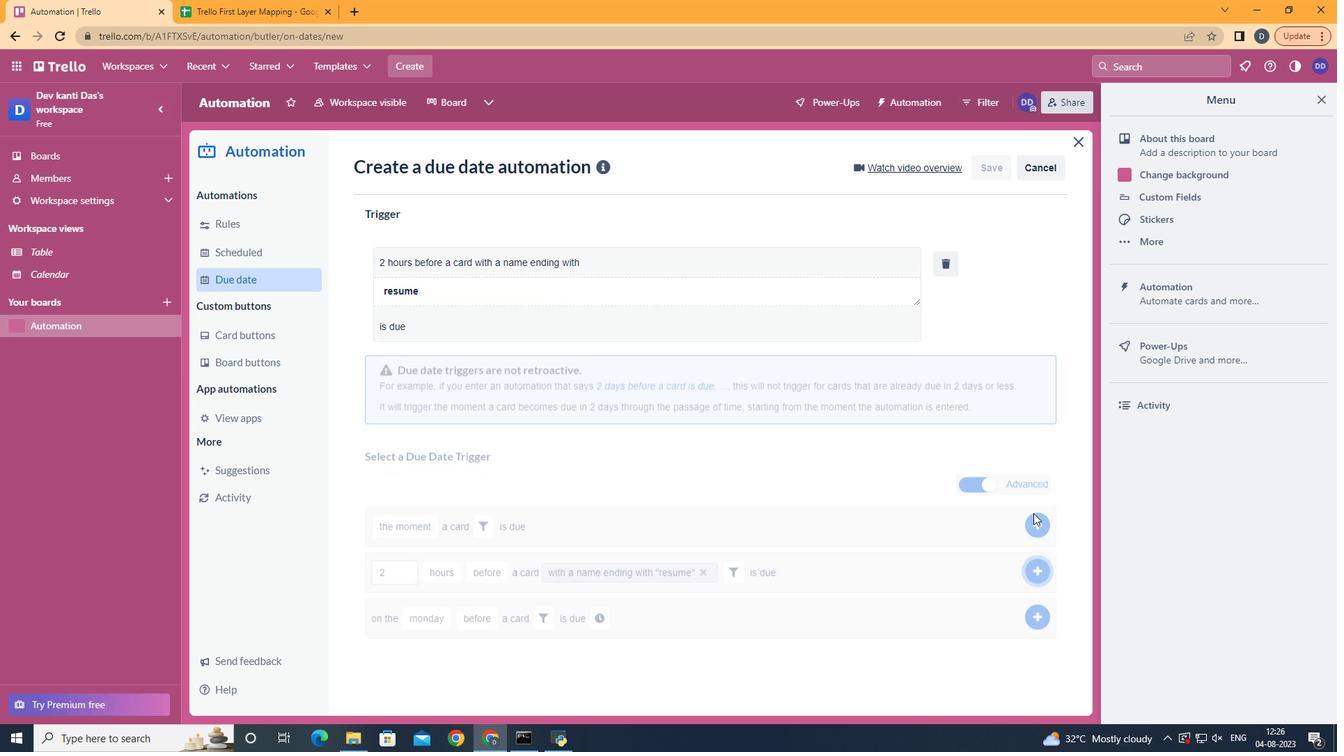 
Action: Mouse moved to (556, 309)
Screenshot: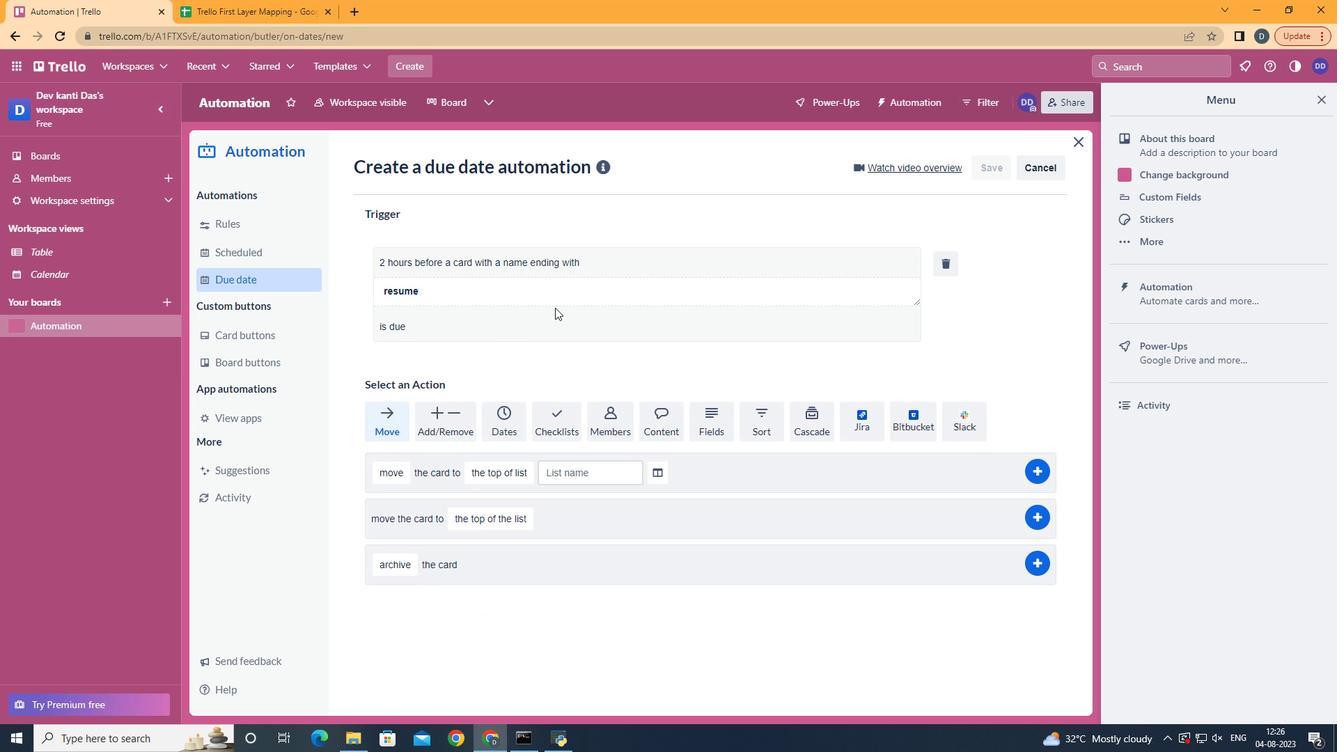 
